 Task: Create an event for the surprise birthday party.
Action: Mouse moved to (458, 210)
Screenshot: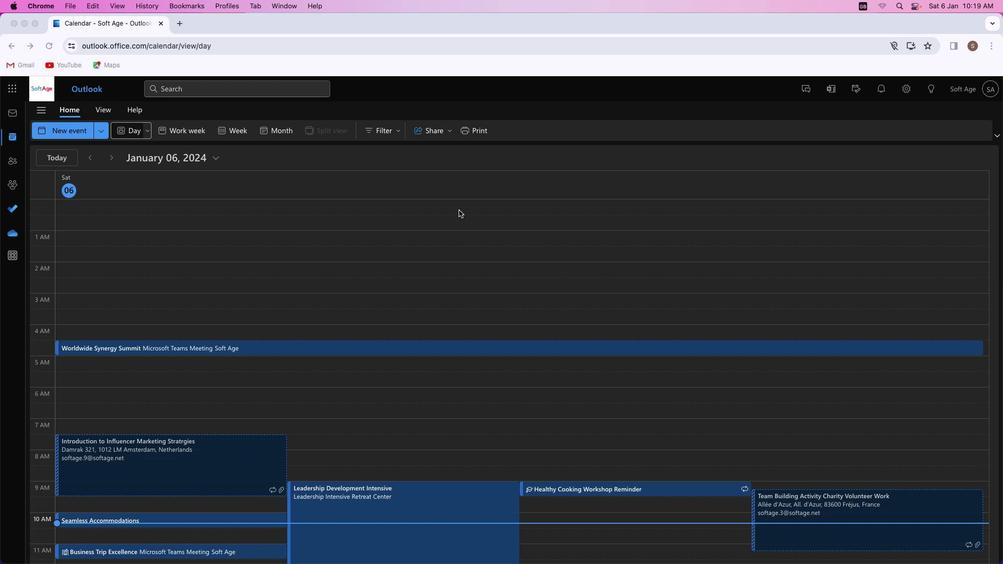 
Action: Mouse pressed left at (458, 210)
Screenshot: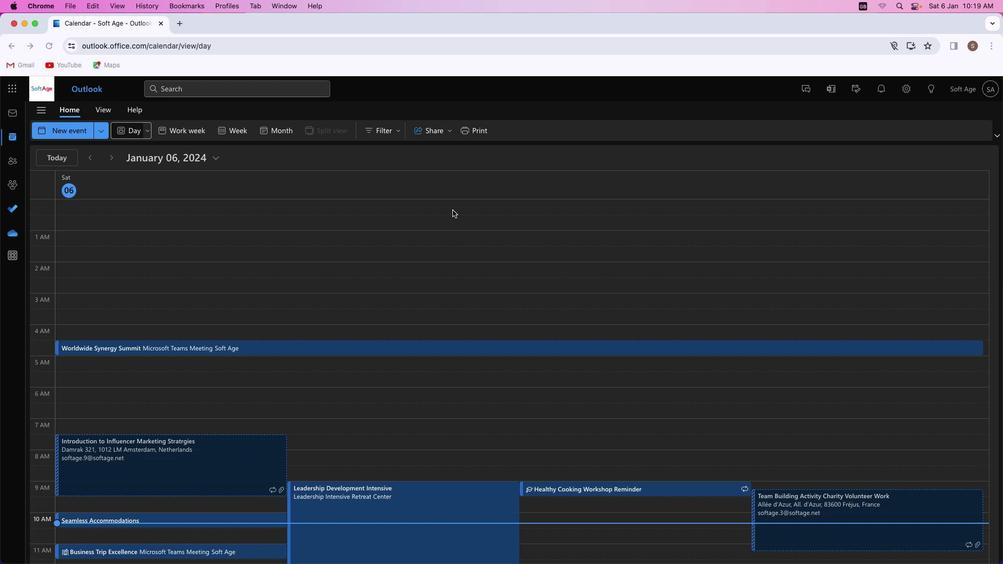 
Action: Mouse moved to (67, 130)
Screenshot: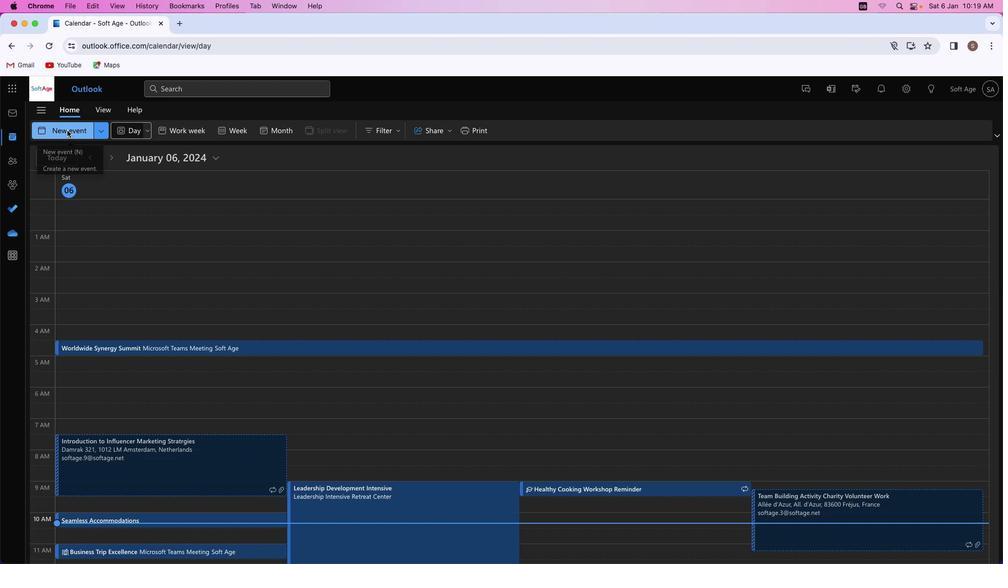 
Action: Mouse pressed left at (67, 130)
Screenshot: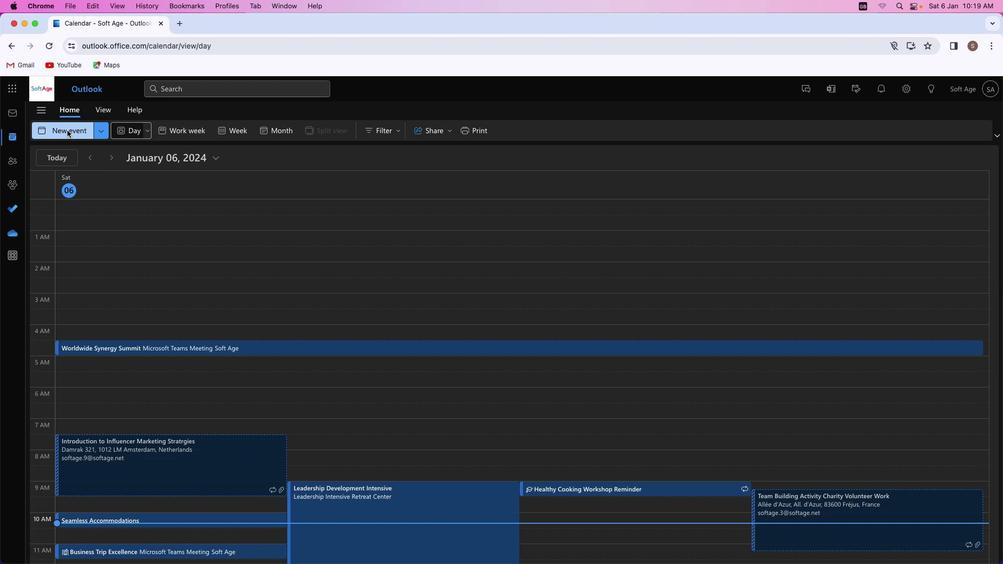 
Action: Mouse moved to (271, 200)
Screenshot: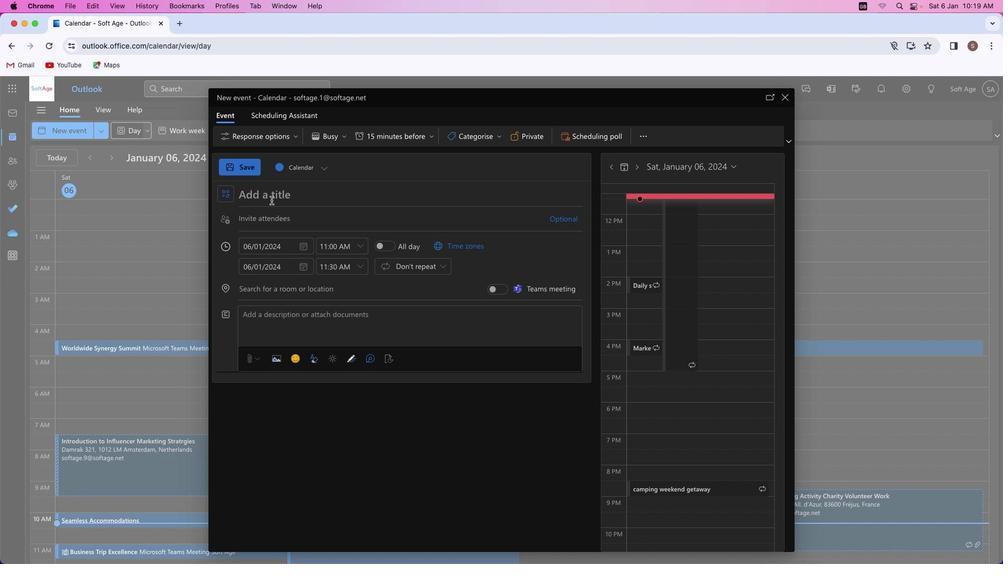 
Action: Mouse pressed left at (271, 200)
Screenshot: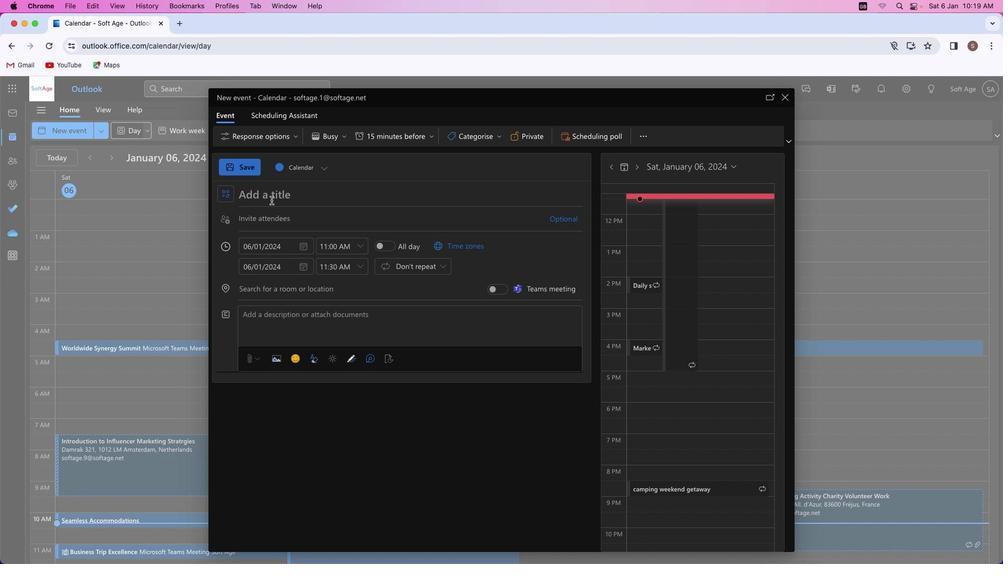 
Action: Key pressed Key.shift_r'J''o''y''f''u''l'Key.spaceKey.shift'S''u''r''p''r''i''s''e'
Screenshot: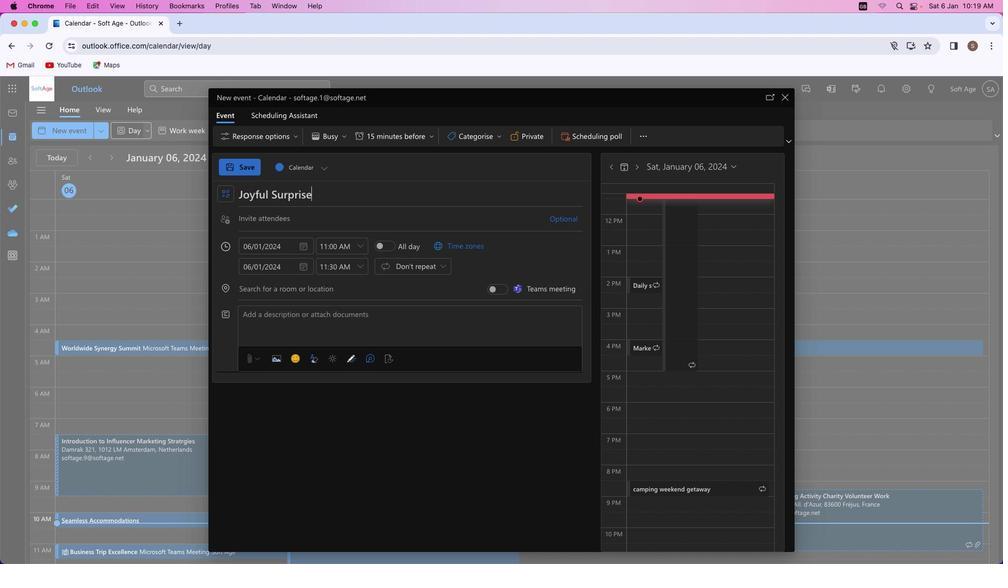 
Action: Mouse moved to (271, 221)
Screenshot: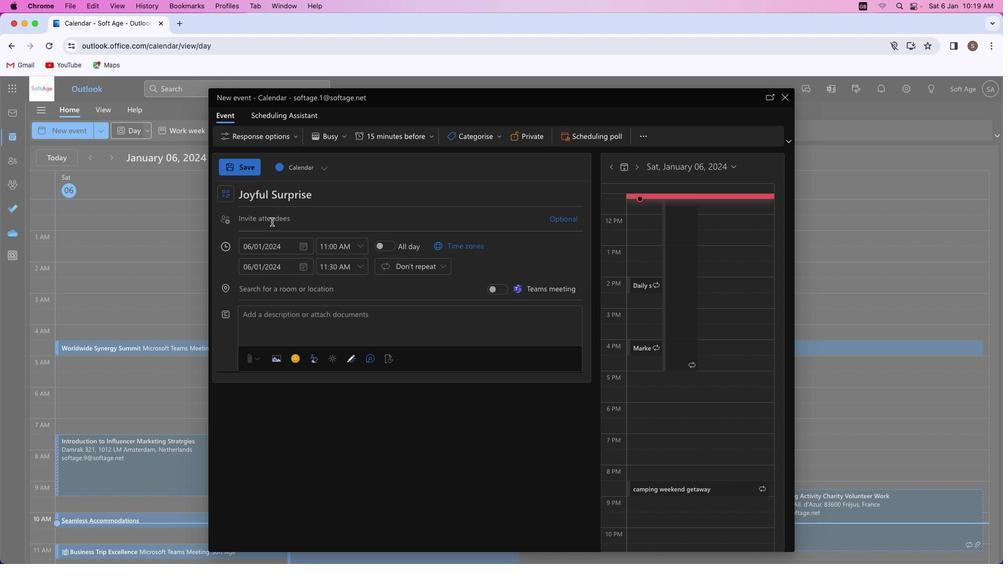 
Action: Mouse pressed left at (271, 221)
Screenshot: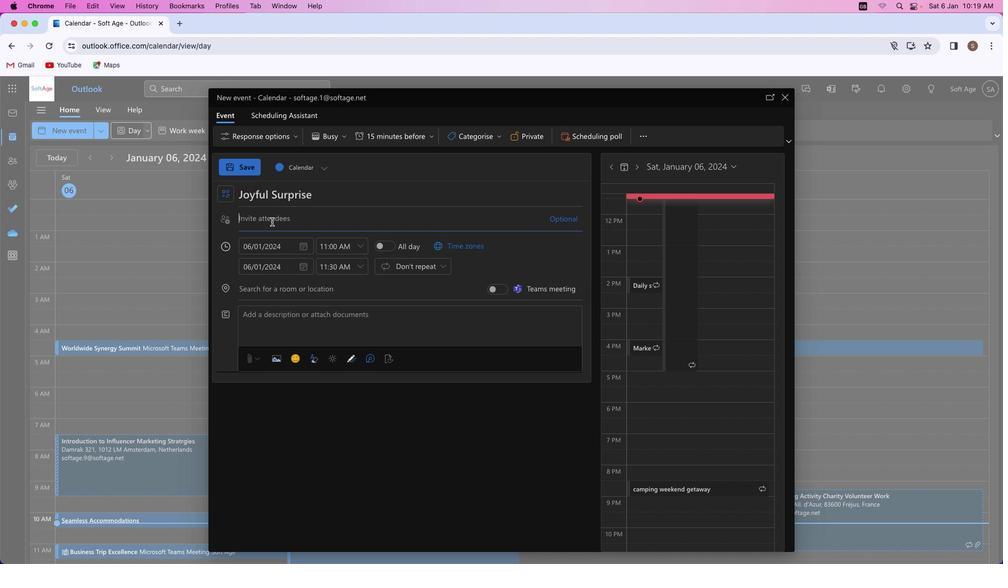 
Action: Key pressed Key.shift'S''h''i''v''a''m''y''a''d''a''v''s''m''4''1'Key.shift'@''o''u''t''l''o''o''k''.''c''o''m'
Screenshot: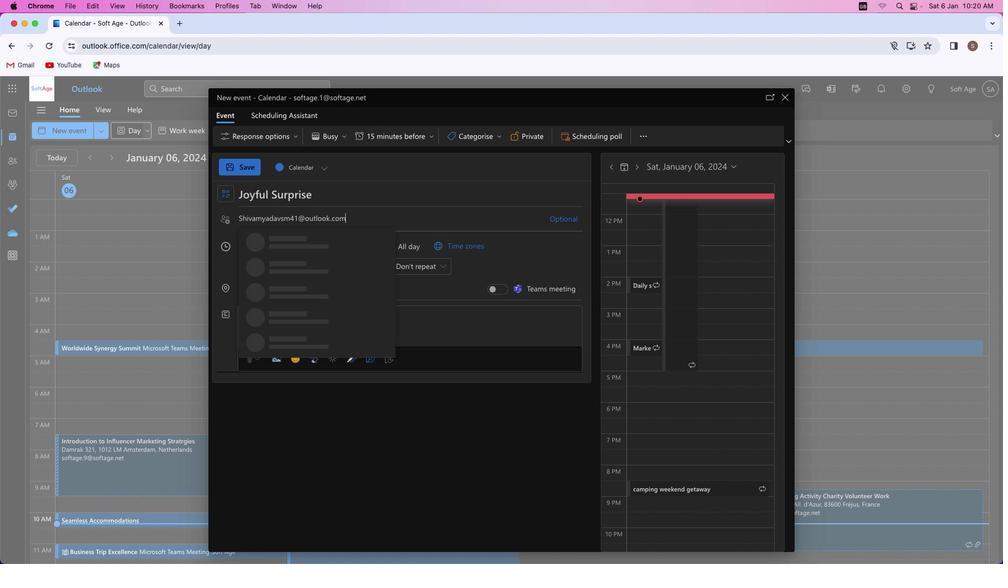 
Action: Mouse moved to (339, 238)
Screenshot: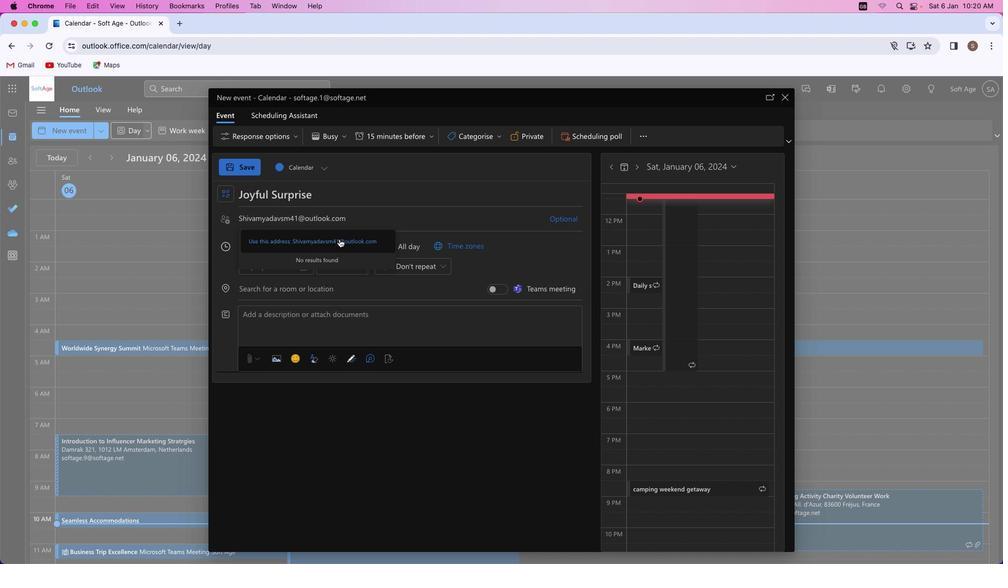 
Action: Mouse pressed left at (339, 238)
Screenshot: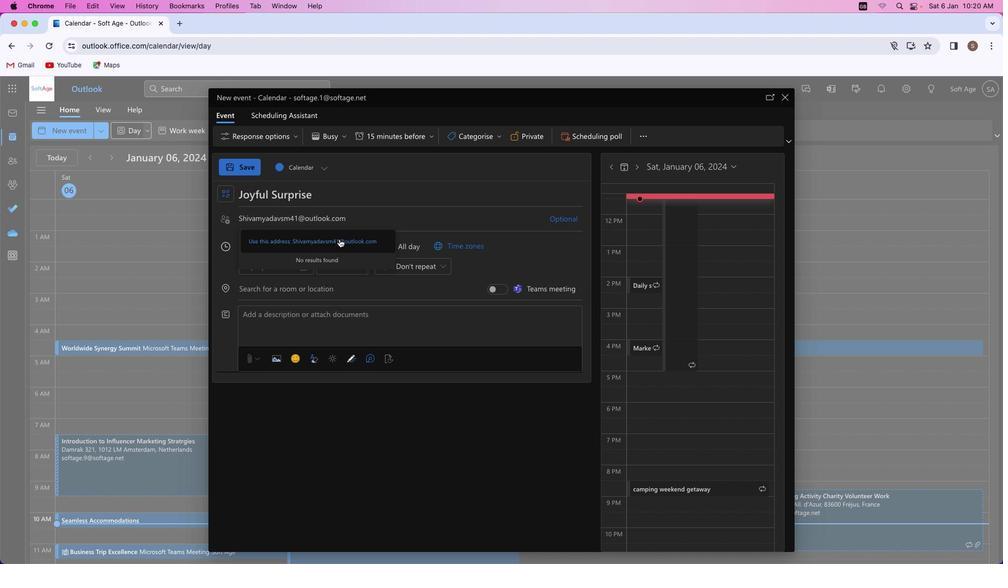 
Action: Mouse moved to (324, 404)
Screenshot: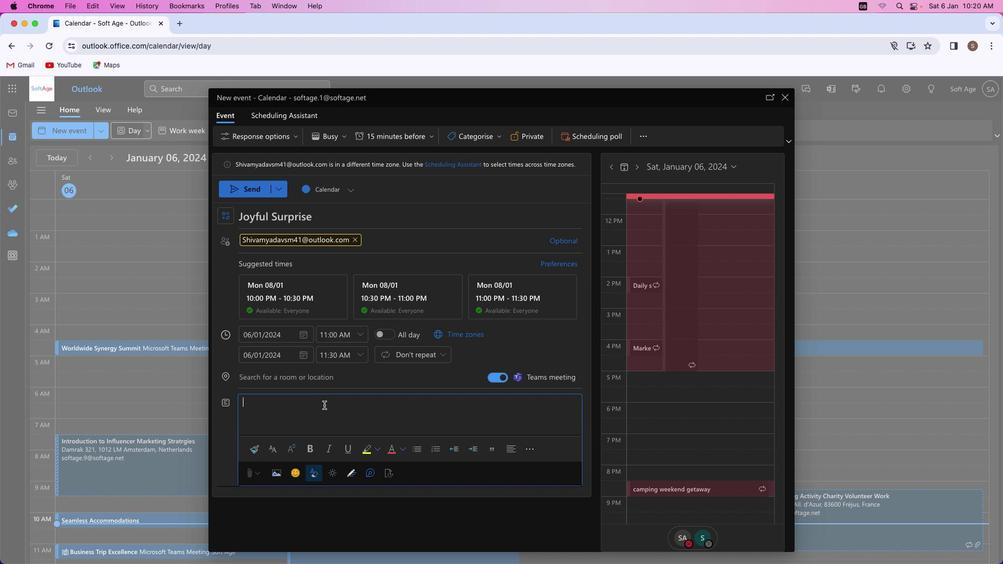 
Action: Mouse pressed left at (324, 404)
Screenshot: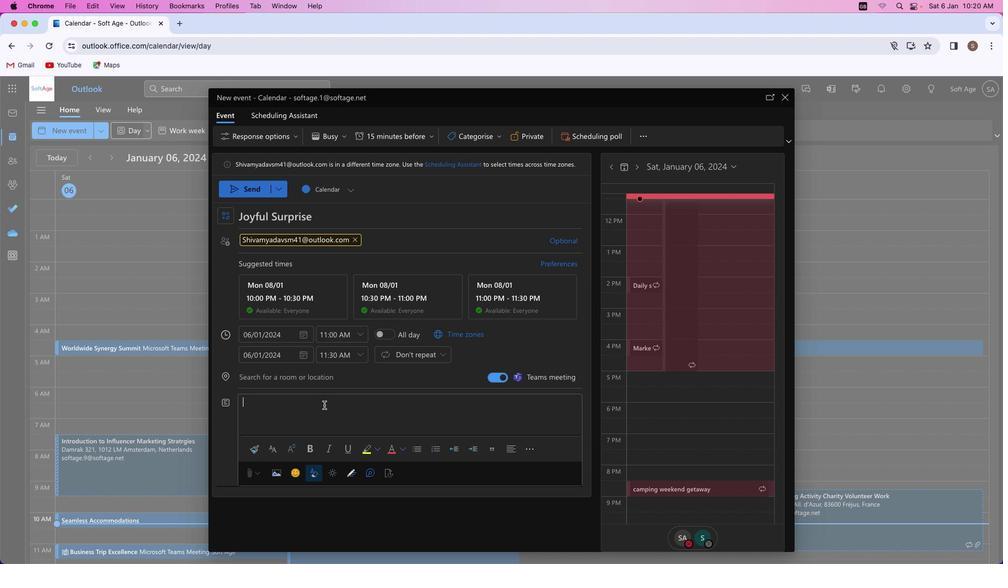 
Action: Mouse moved to (323, 404)
Screenshot: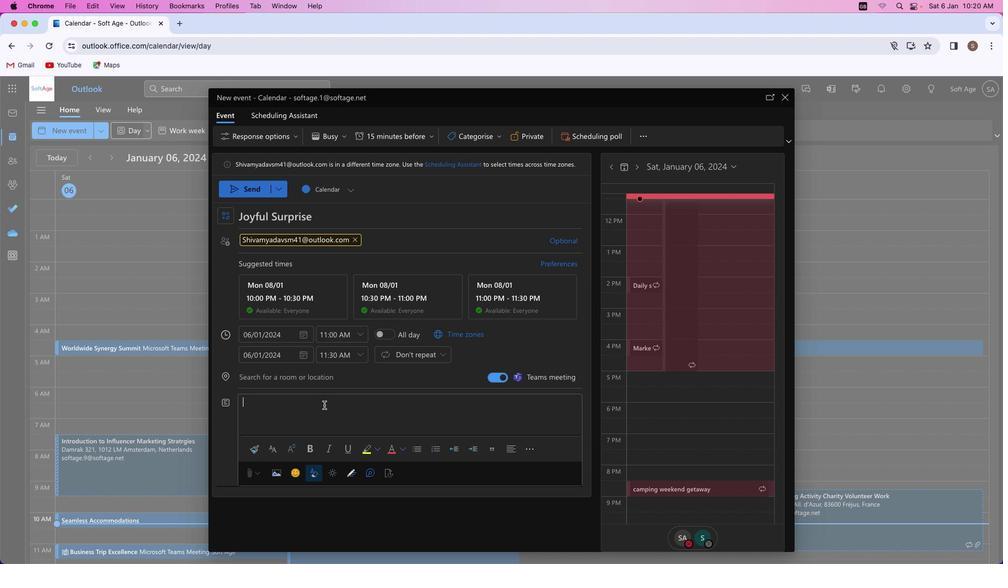 
Action: Key pressed Key.shift'C''e''l''e''b''r''a''t''e'Key.space
Screenshot: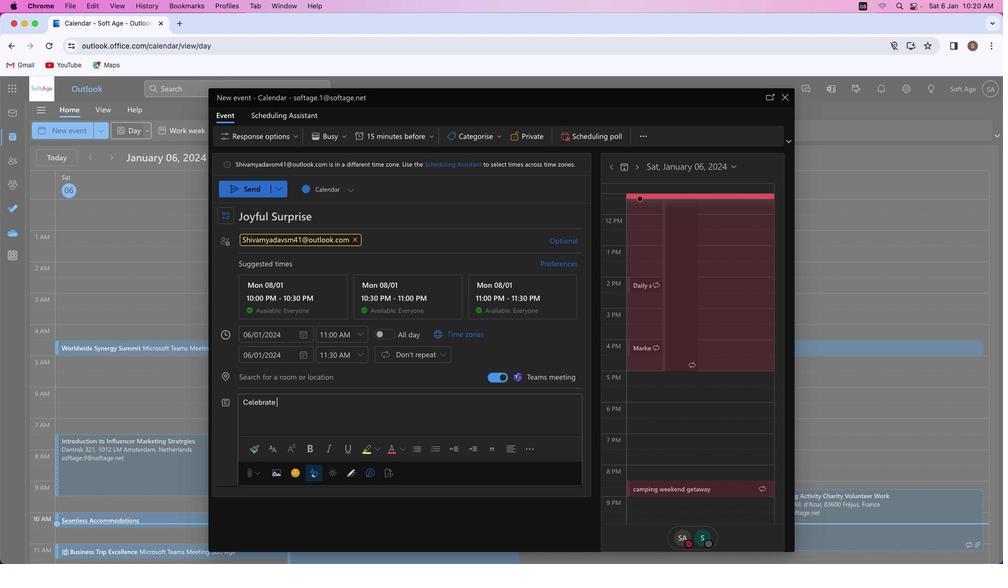 
Action: Mouse moved to (351, 196)
Screenshot: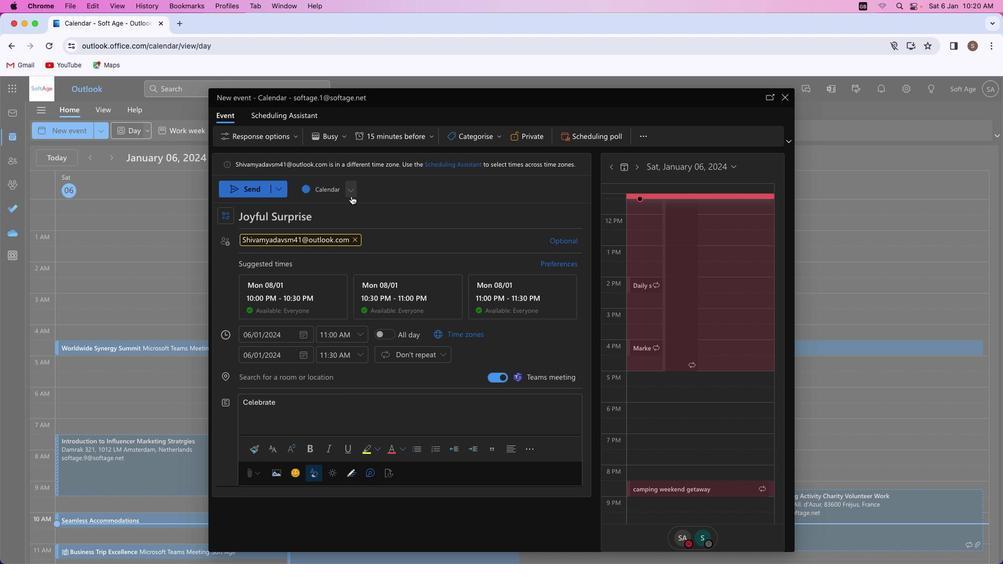 
Action: Mouse pressed left at (351, 196)
Screenshot: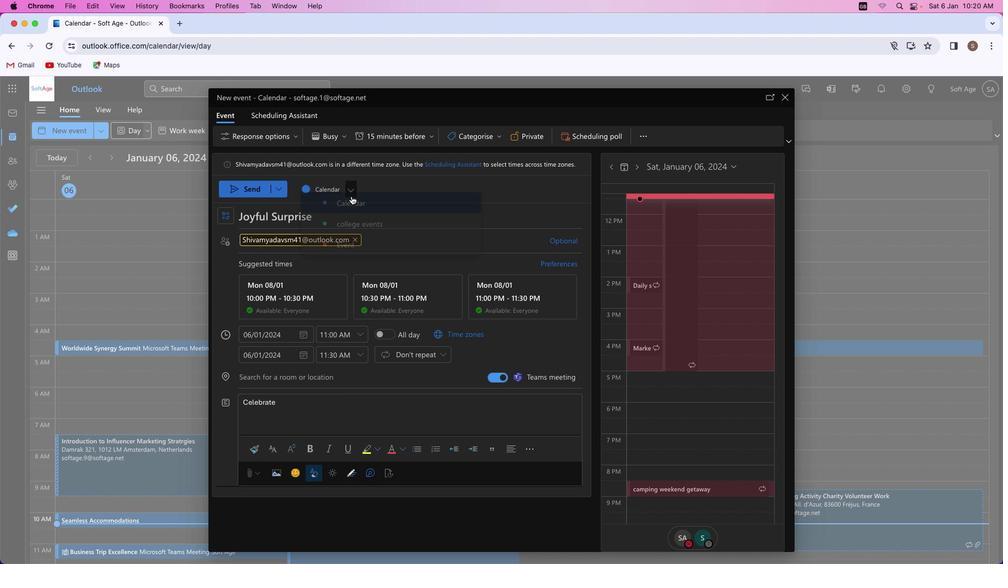 
Action: Mouse moved to (352, 249)
Screenshot: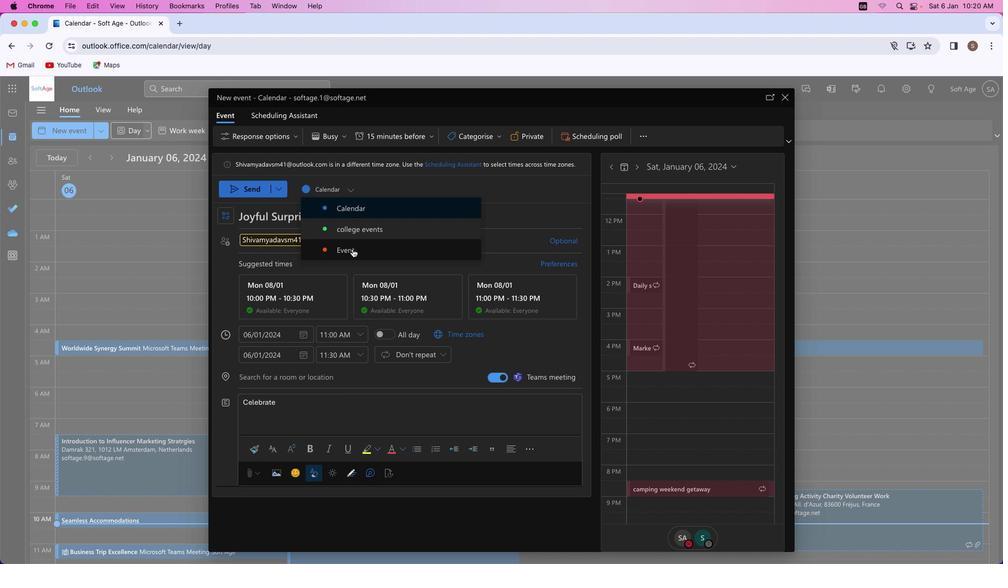 
Action: Mouse pressed left at (352, 249)
Screenshot: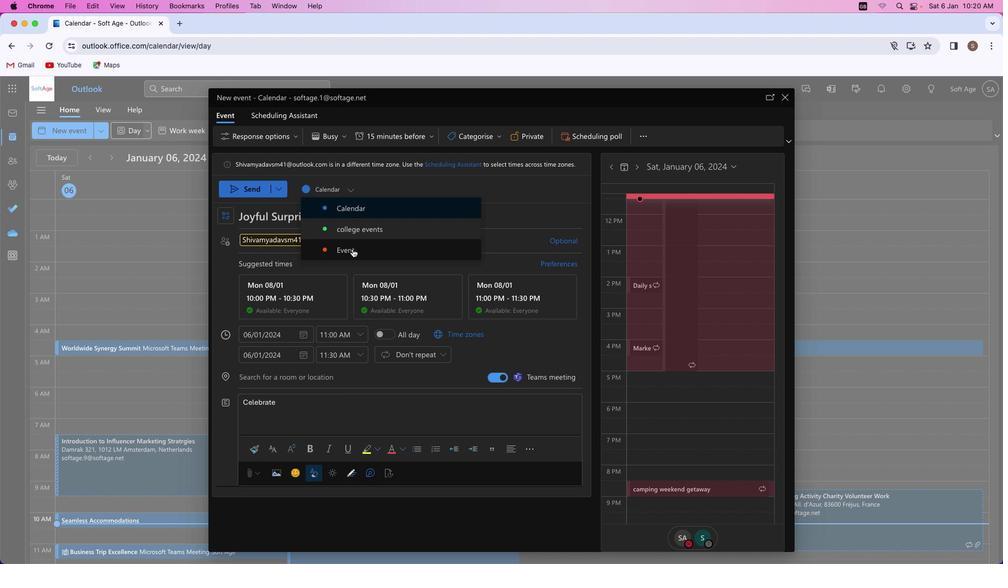 
Action: Mouse moved to (292, 429)
Screenshot: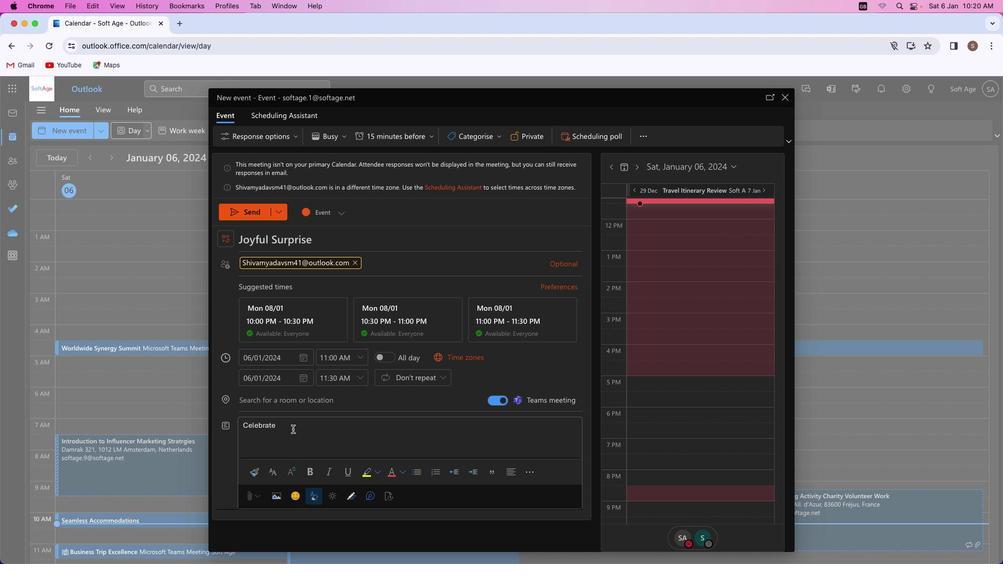 
Action: Mouse pressed left at (292, 429)
Screenshot: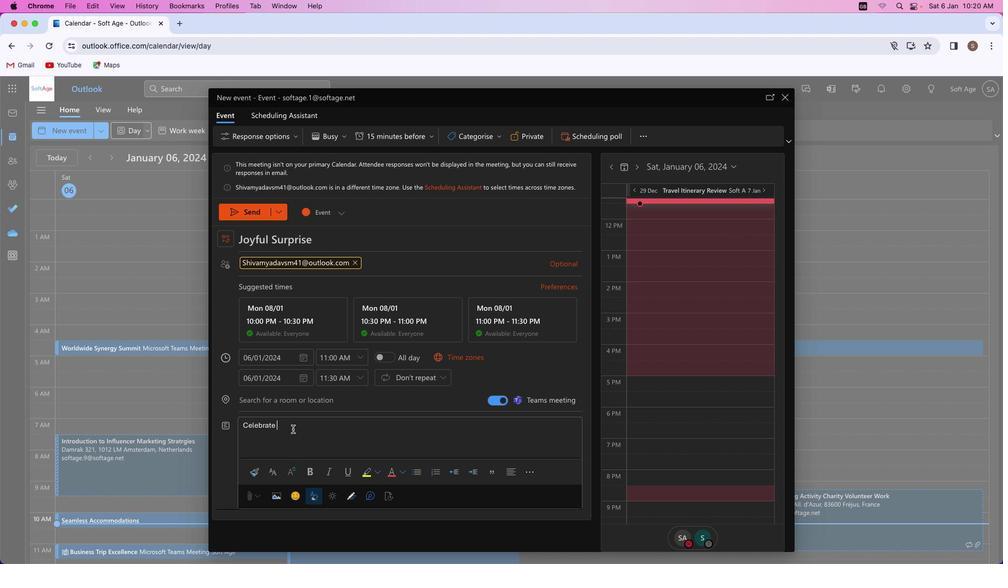 
Action: Mouse moved to (300, 428)
Screenshot: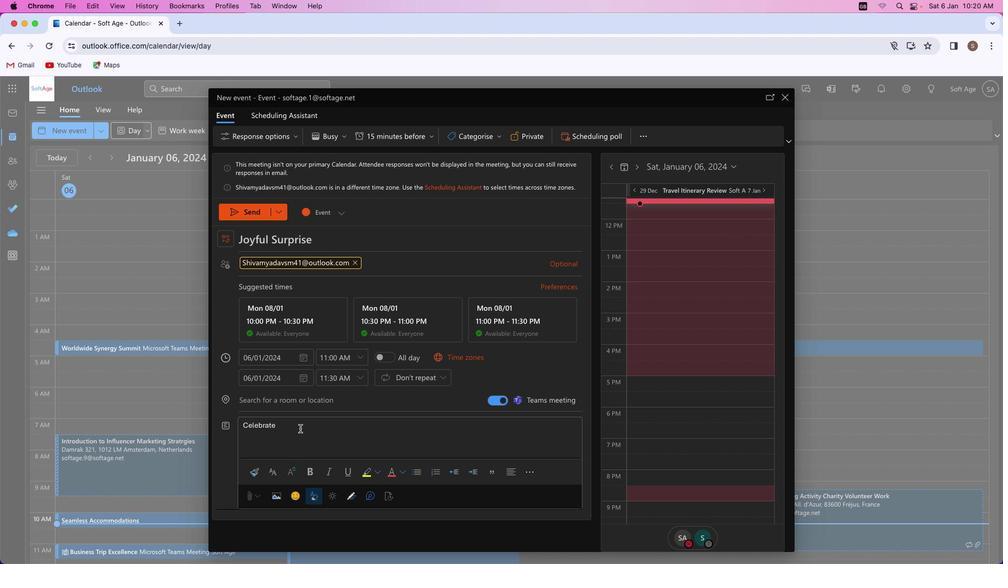 
Action: Key pressed 'a'Key.space'm''i''l''e''s''t''o''n''e'Key.space'w''i''t''h'Key.space'o''u''r'Key.space's''u''r''p''r''i''s''e'Key.space'b''i''r''t''h''d''a''y'Key.space'p''a''r''t''y'Key.space'p''a''c''k''a''g''e'Key.shift'!'Key.spaceKey.shift'F''r''o''m'Key.space'd''e''c''o''r'Key.space't''o'Key.space'e''n''t''e''r''t''a''i''n''m''e''n''t'','Key.space'w''e'"'"'v''a'Key.backspace'e'Key.space'g''o''t'Key.space'e''v''e''r''y''t''h''i''n''g'Key.space'c''o''v''e''r''e''d'Key.space'f''o''r'Key.space'a''n'Key.space'u''n''f''o''r''g''o'Key.backspace'e''t''a''b''l''e'Key.leftKey.leftKey.leftKey.leftKey.left't'Key.rightKey.rightKey.rightKey.rightKey.right','Key.space'j''o''y''-''f''i''l''l''e''d'Key.space'c''e''l''e''b''r''a''t''i''o''n'Key.space't''h''a''t'"'"'l''l'Key.space'l''e''a''v''e'Key.space't''h''e''m'Key.space's''m''i''l''l'Key.backspace'i''n''g''.'
Screenshot: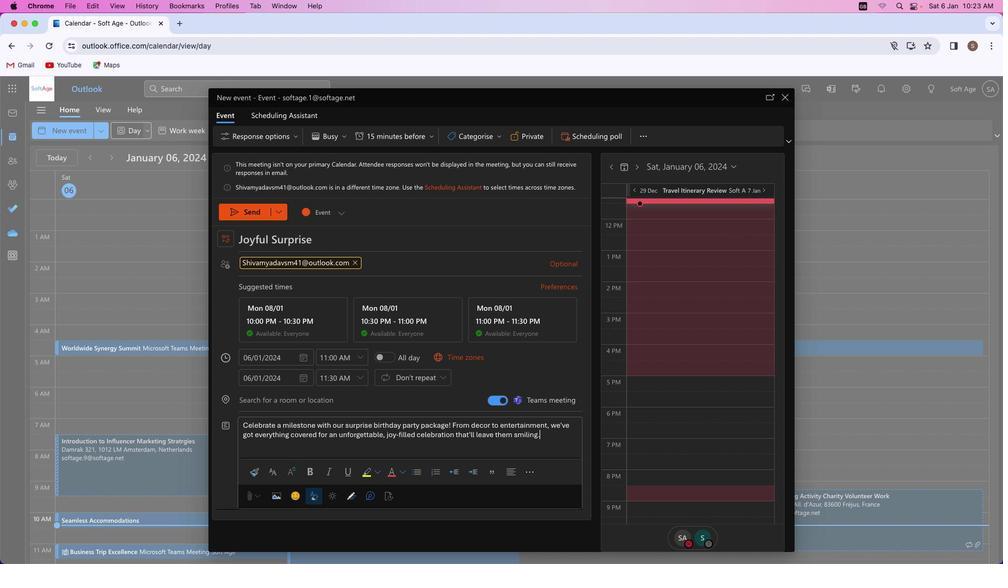 
Action: Mouse moved to (344, 426)
Screenshot: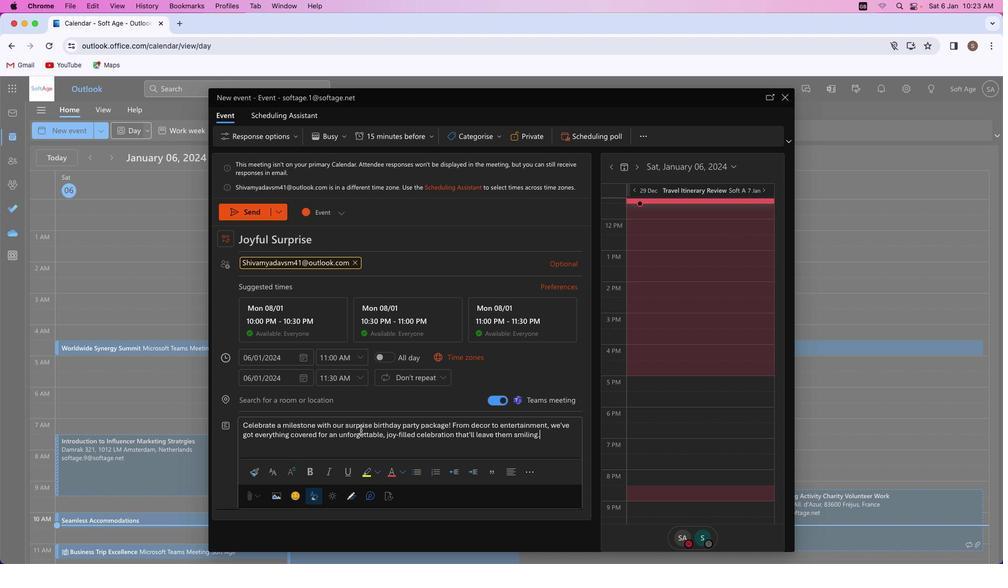 
Action: Mouse pressed left at (344, 426)
Screenshot: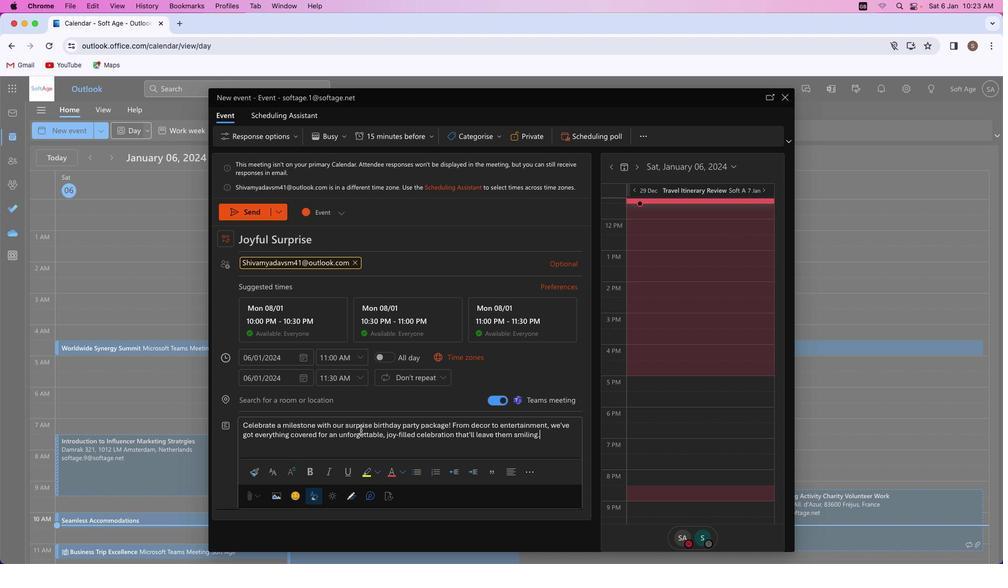 
Action: Mouse moved to (315, 470)
Screenshot: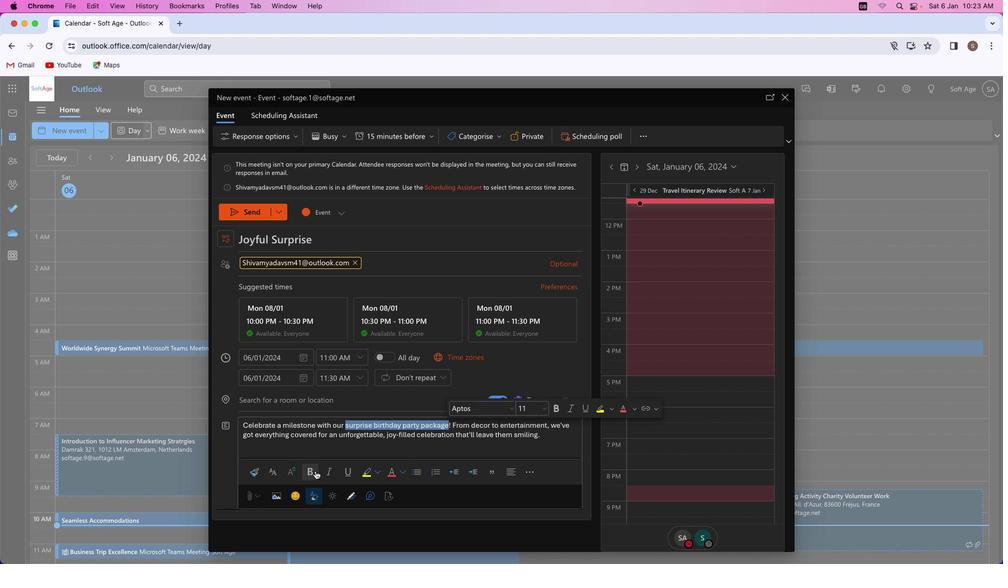 
Action: Mouse pressed left at (315, 470)
Screenshot: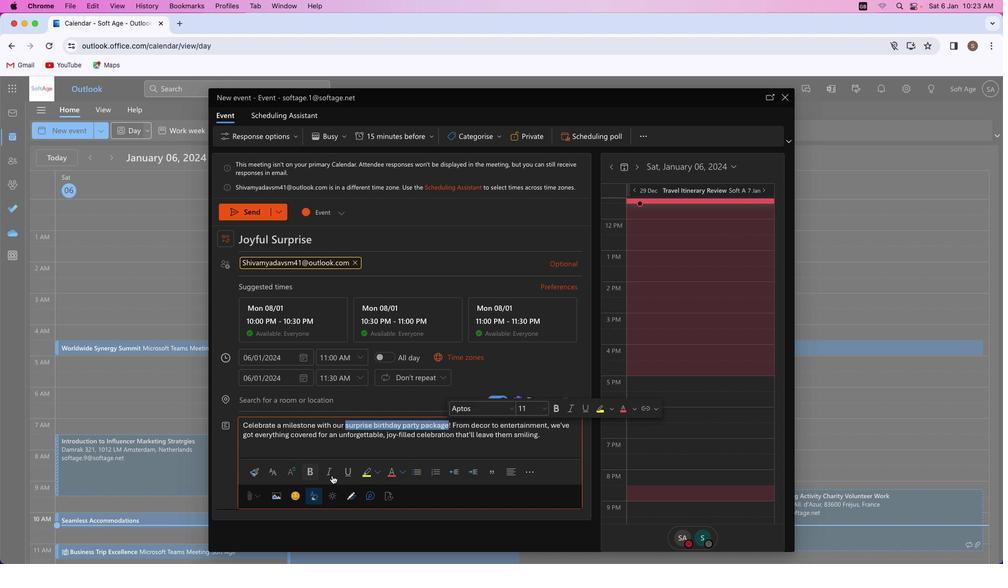 
Action: Mouse moved to (546, 444)
Screenshot: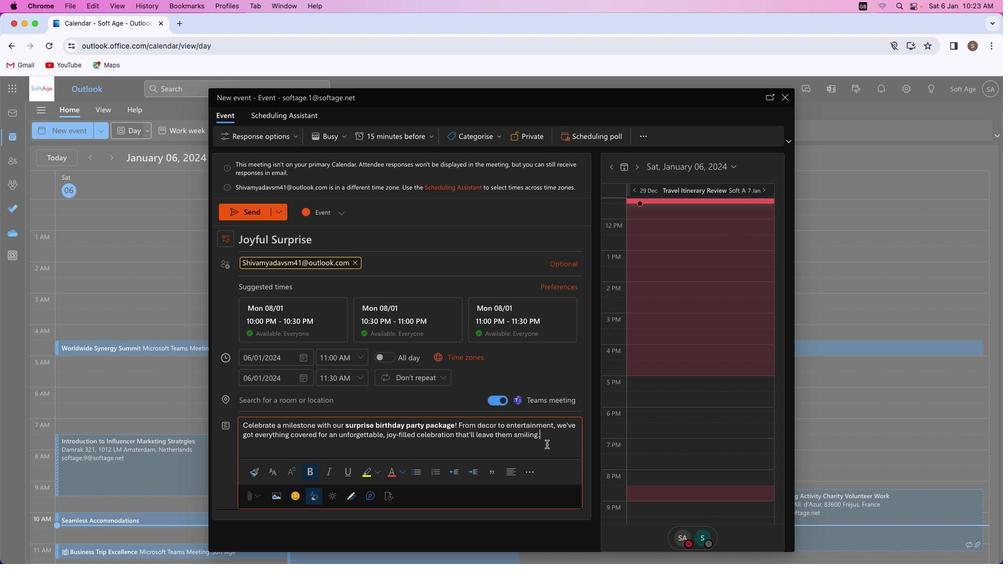 
Action: Mouse pressed left at (546, 444)
Screenshot: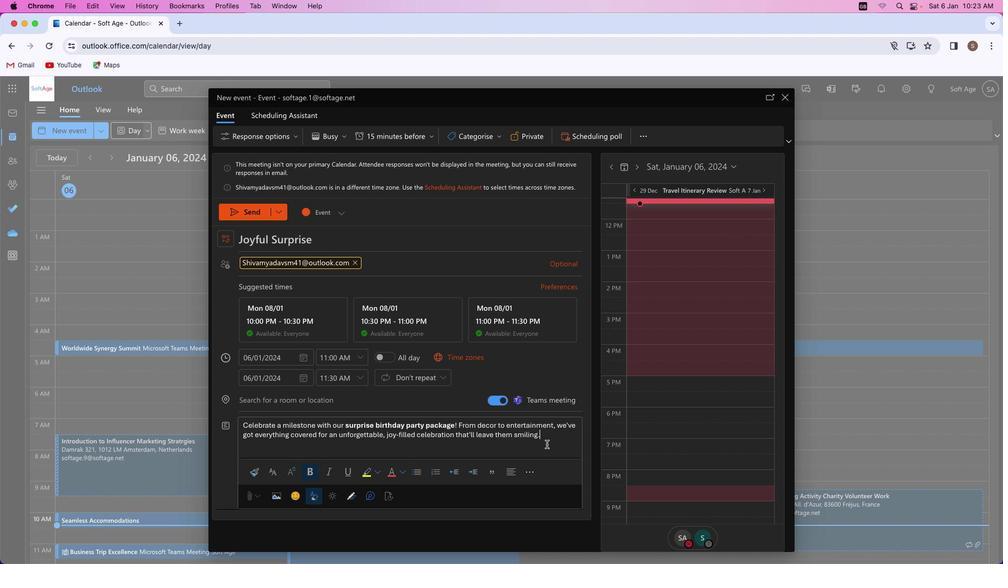 
Action: Mouse moved to (498, 137)
Screenshot: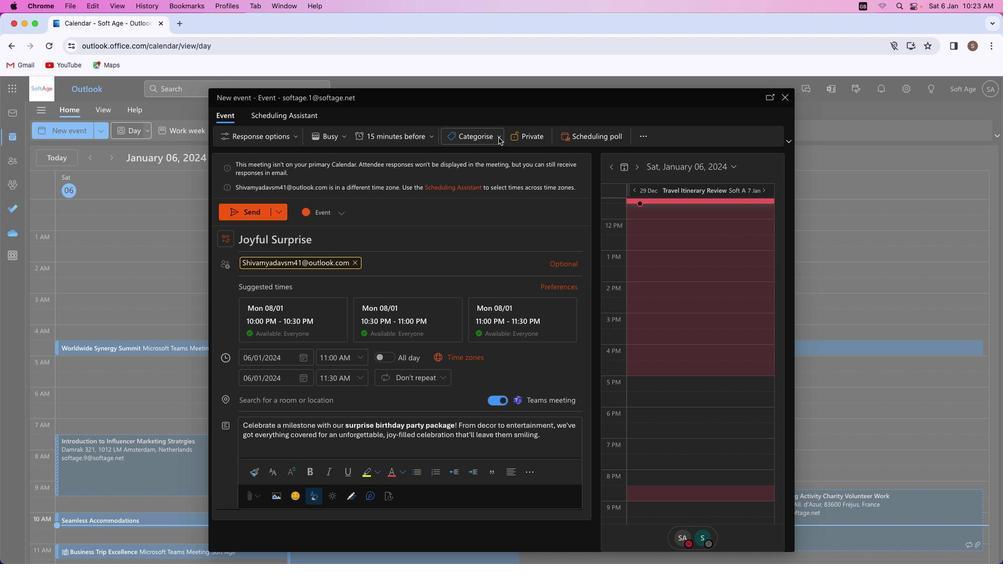 
Action: Mouse pressed left at (498, 137)
Screenshot: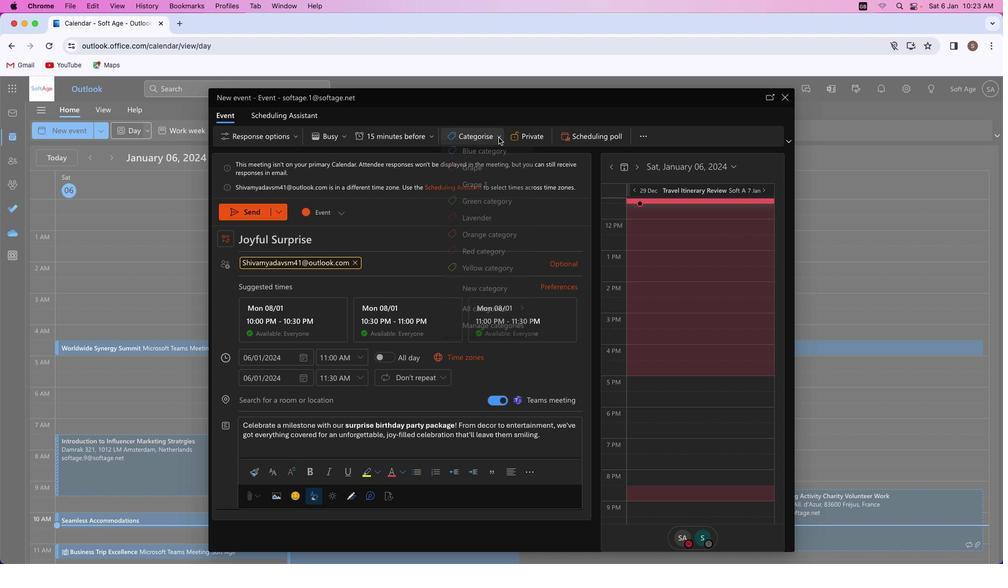 
Action: Mouse moved to (485, 203)
Screenshot: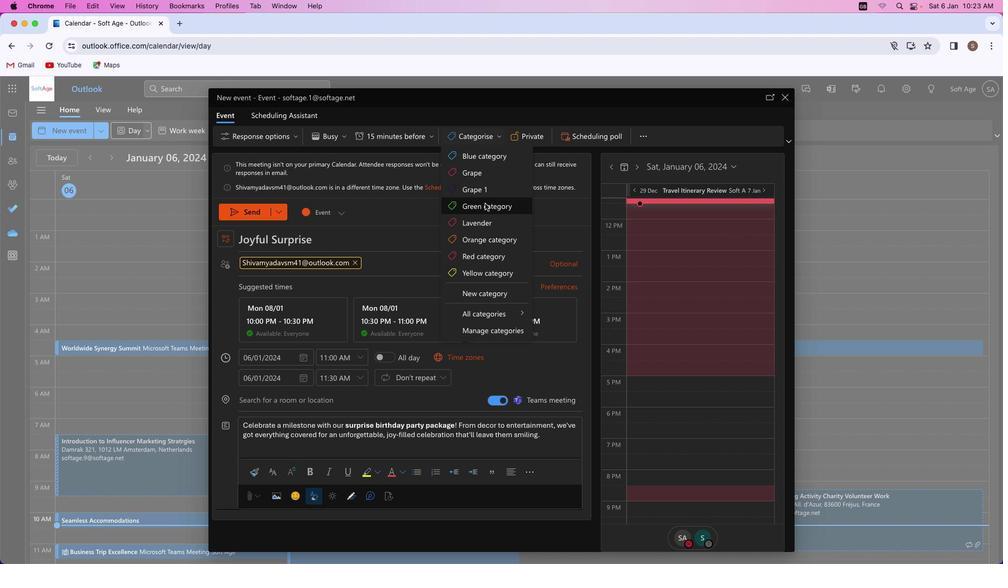 
Action: Mouse pressed left at (485, 203)
Screenshot: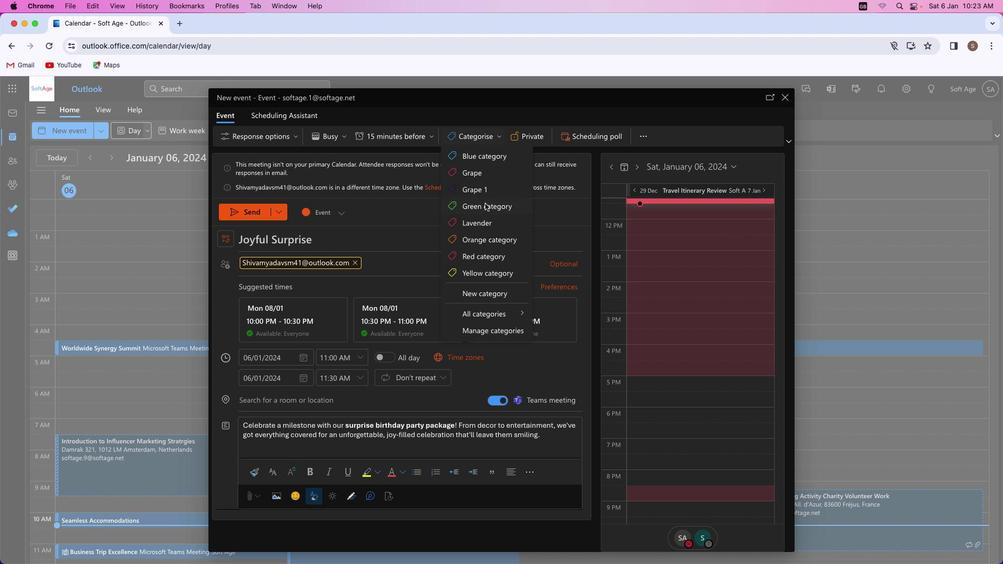 
Action: Mouse moved to (258, 212)
Screenshot: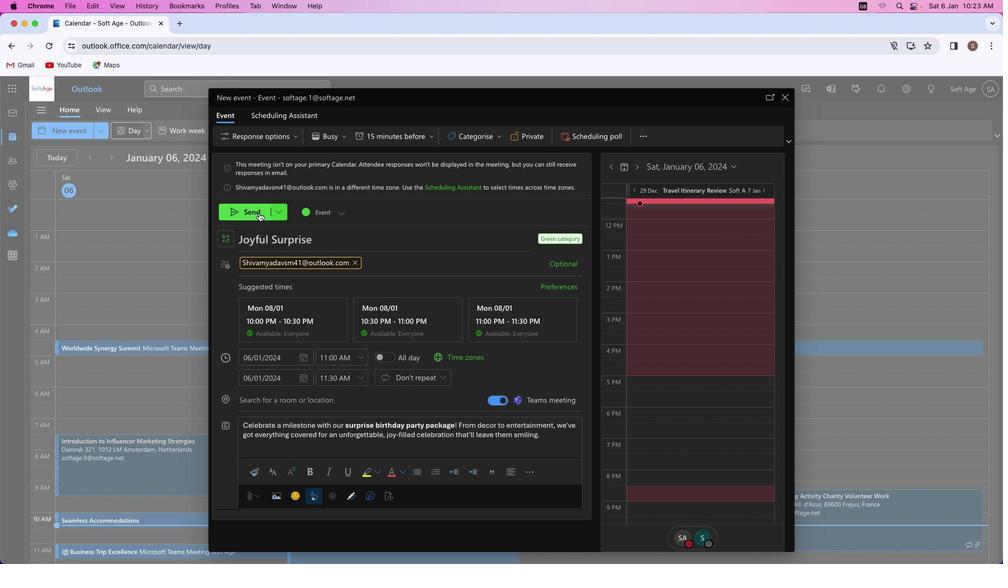 
Action: Mouse pressed left at (258, 212)
Screenshot: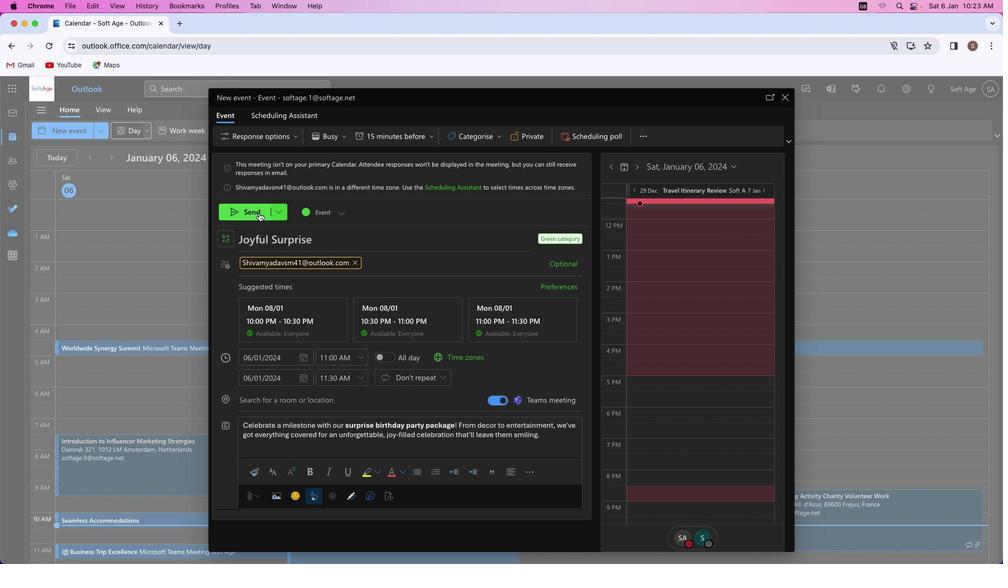 
Action: Mouse moved to (981, 187)
Screenshot: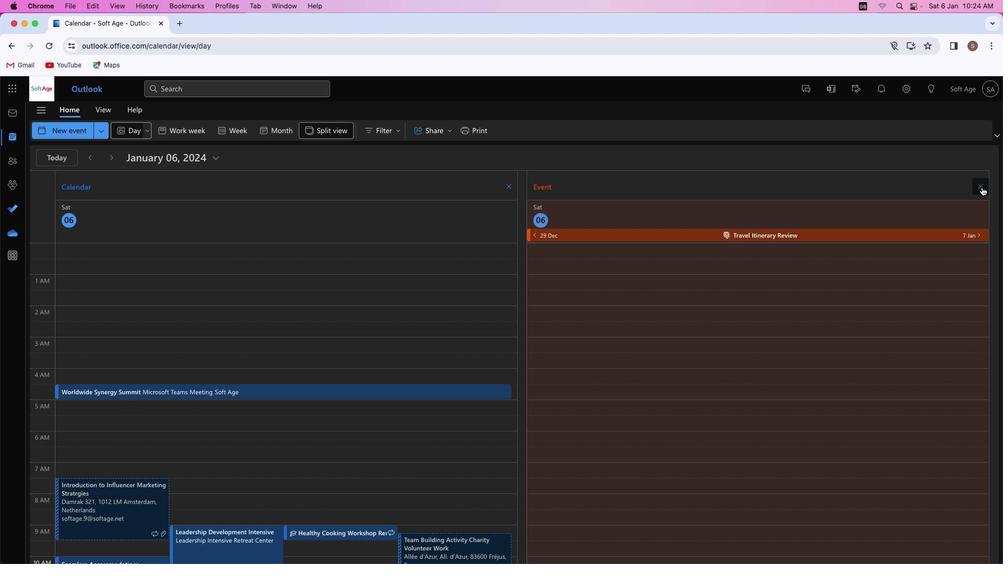 
Action: Mouse pressed left at (981, 187)
Screenshot: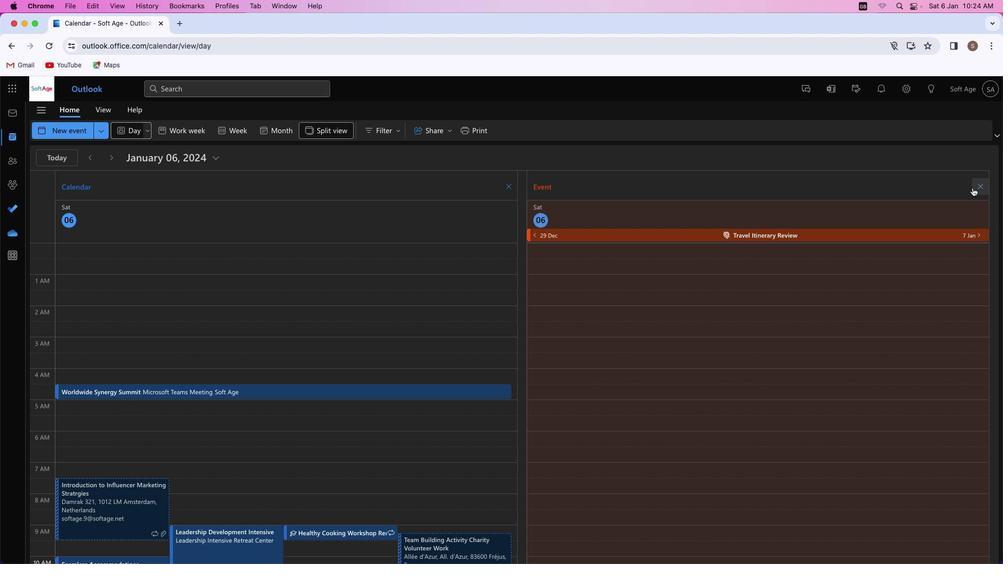 
Action: Mouse moved to (527, 242)
Screenshot: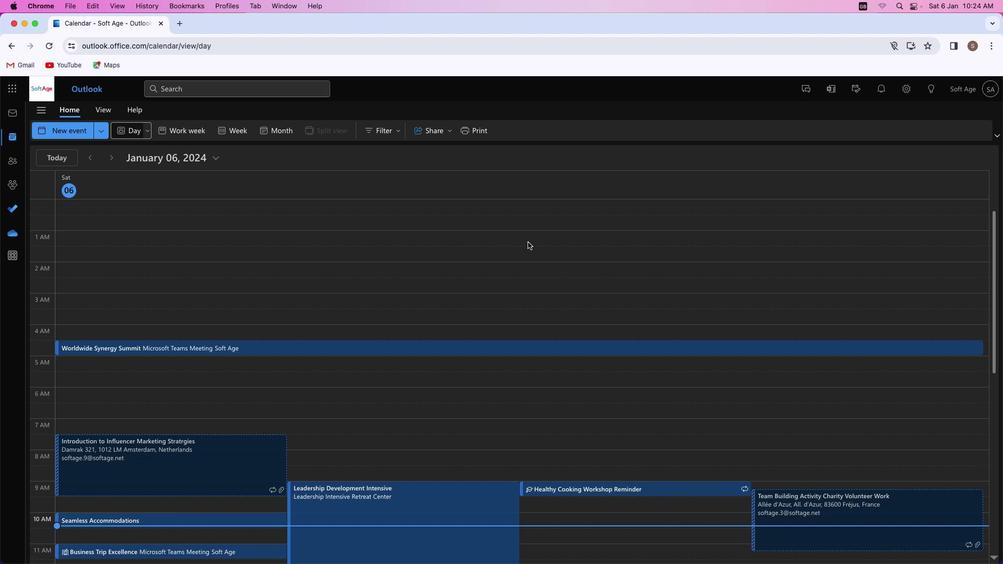 
